Task: Select service negotiation.
Action: Mouse moved to (492, 129)
Screenshot: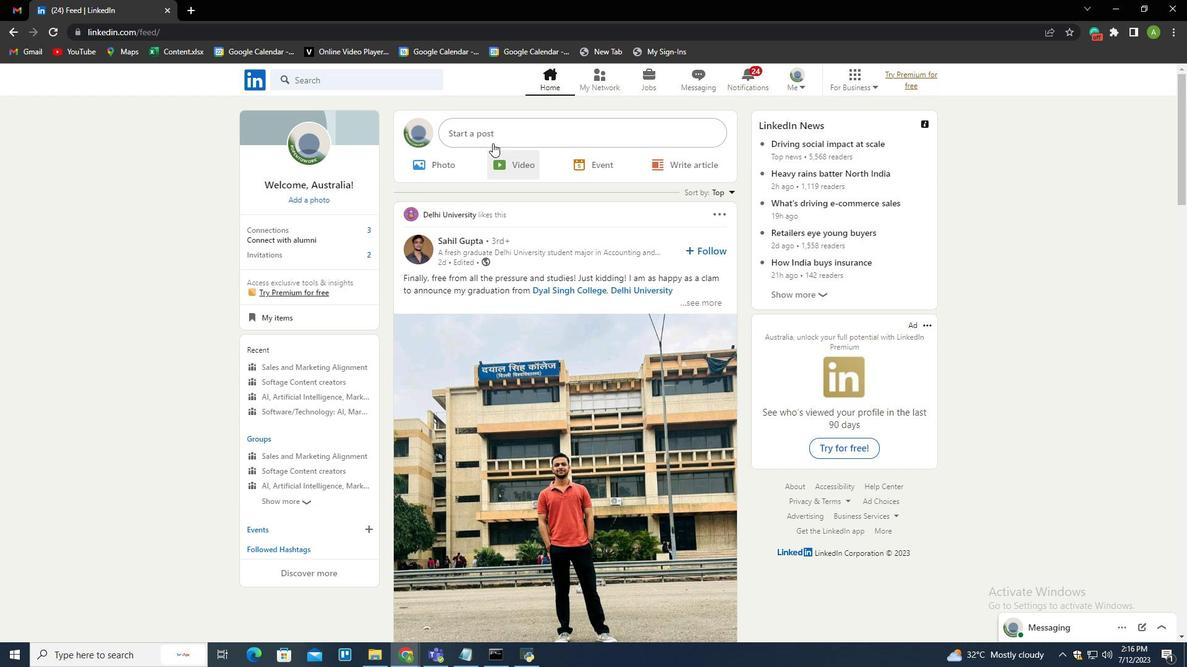 
Action: Mouse pressed left at (492, 129)
Screenshot: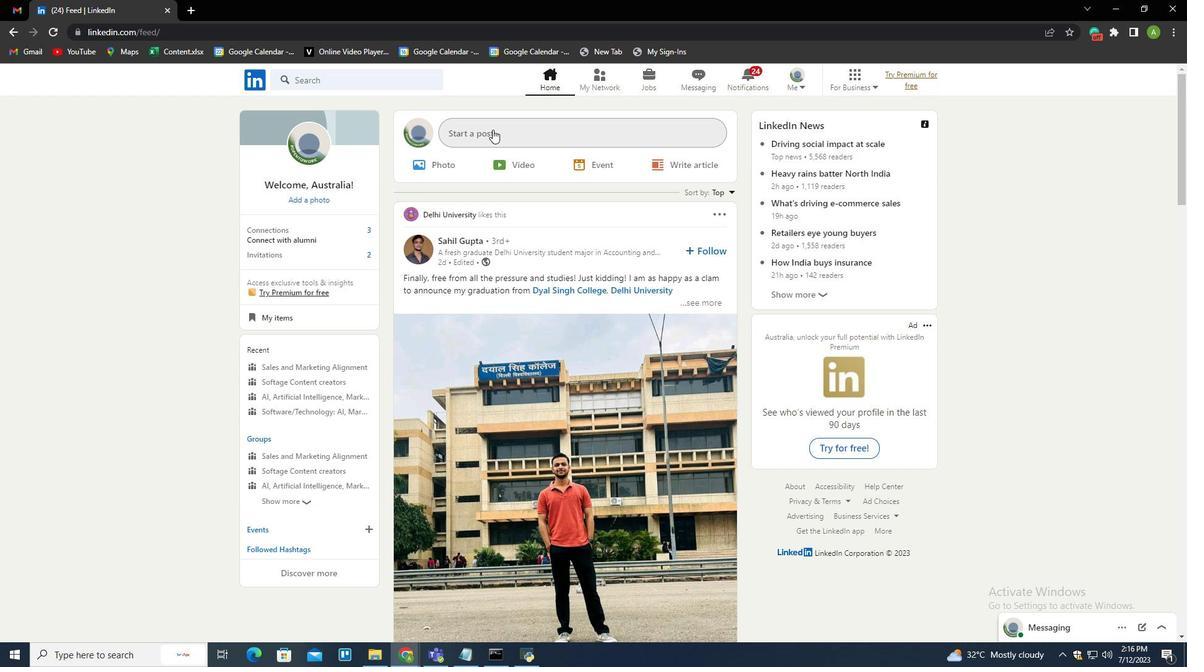 
Action: Mouse moved to (528, 374)
Screenshot: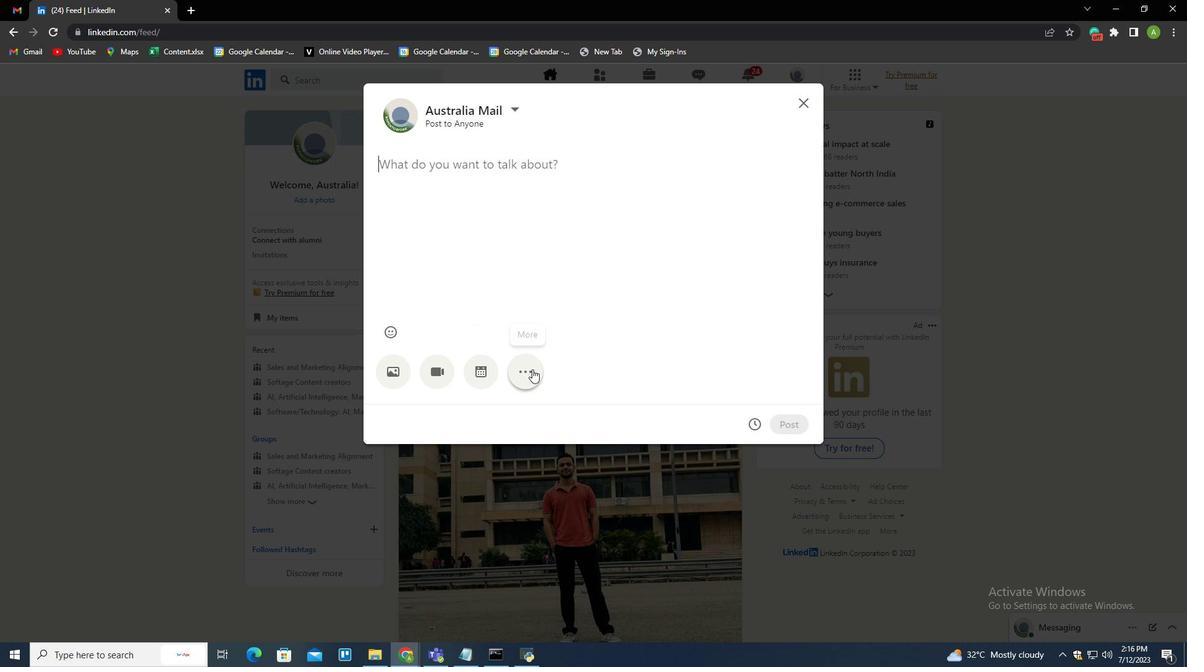 
Action: Mouse pressed left at (528, 374)
Screenshot: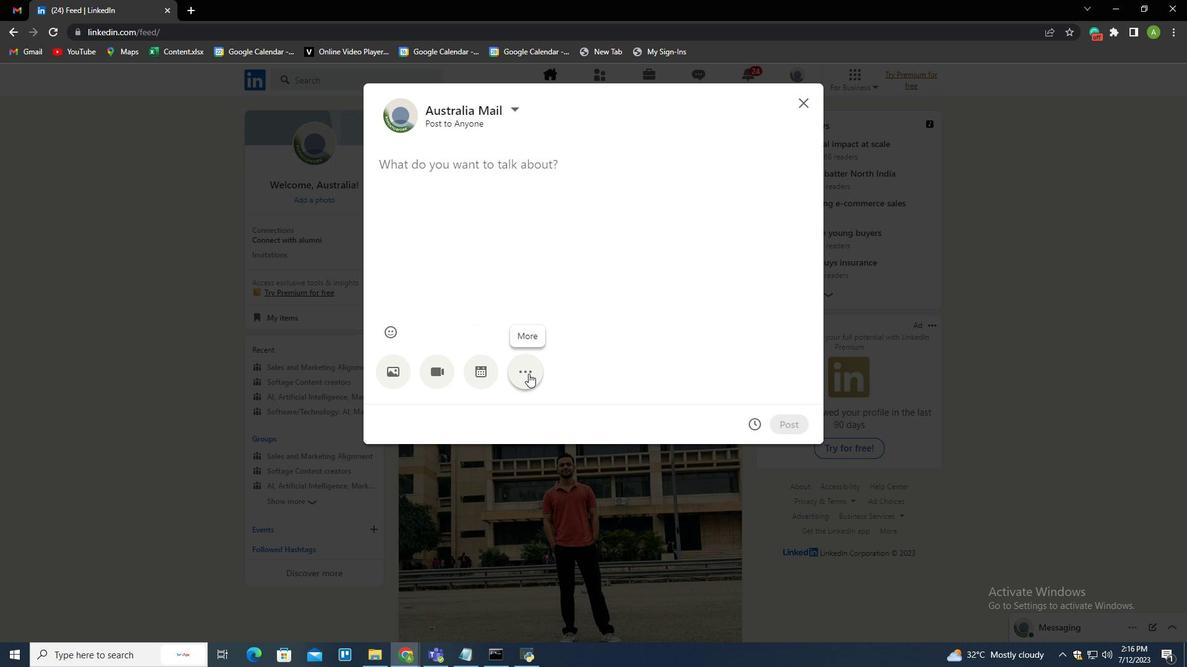 
Action: Mouse moved to (700, 367)
Screenshot: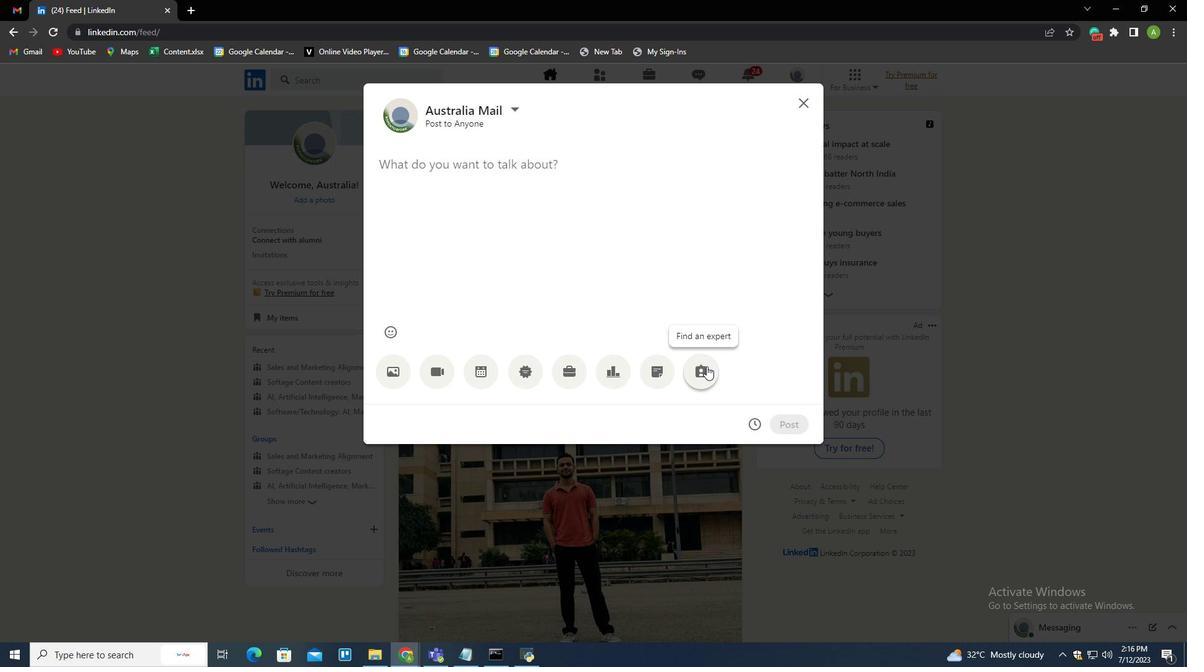 
Action: Mouse pressed left at (700, 367)
Screenshot: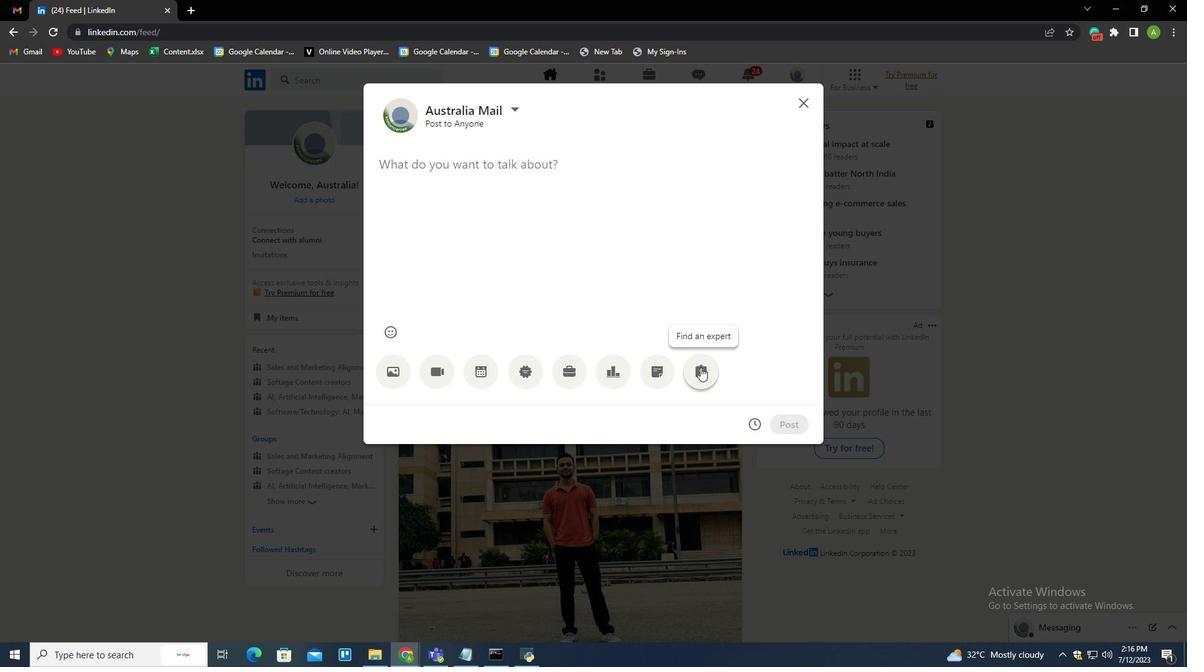 
Action: Mouse moved to (506, 183)
Screenshot: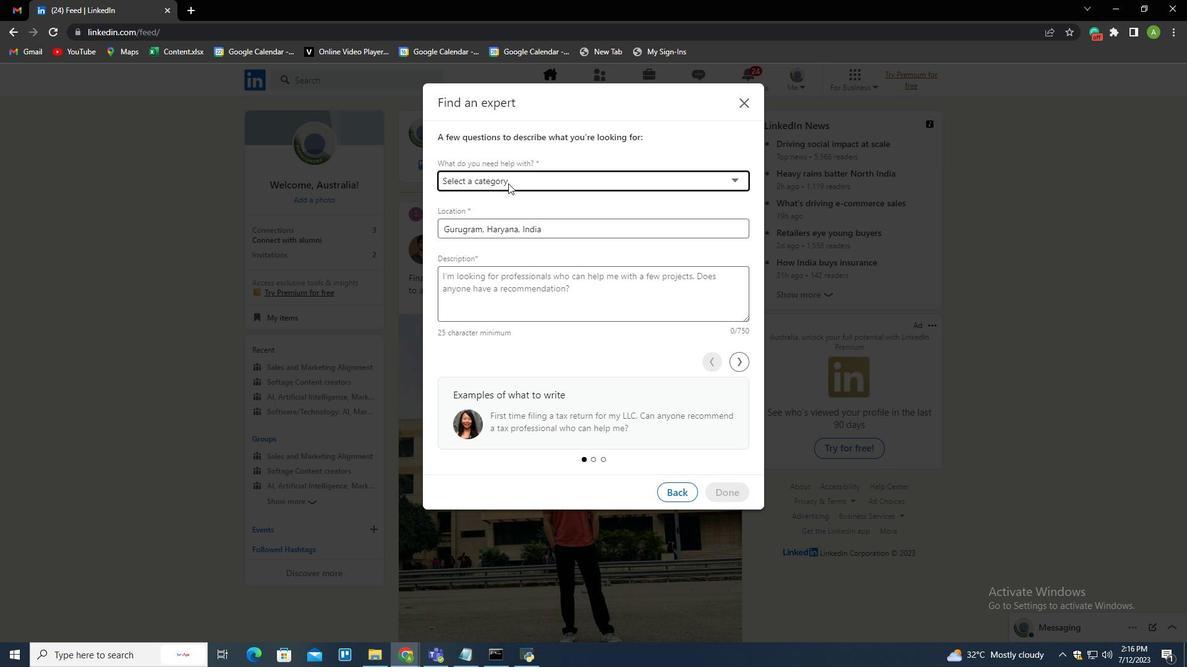 
Action: Mouse pressed left at (506, 183)
Screenshot: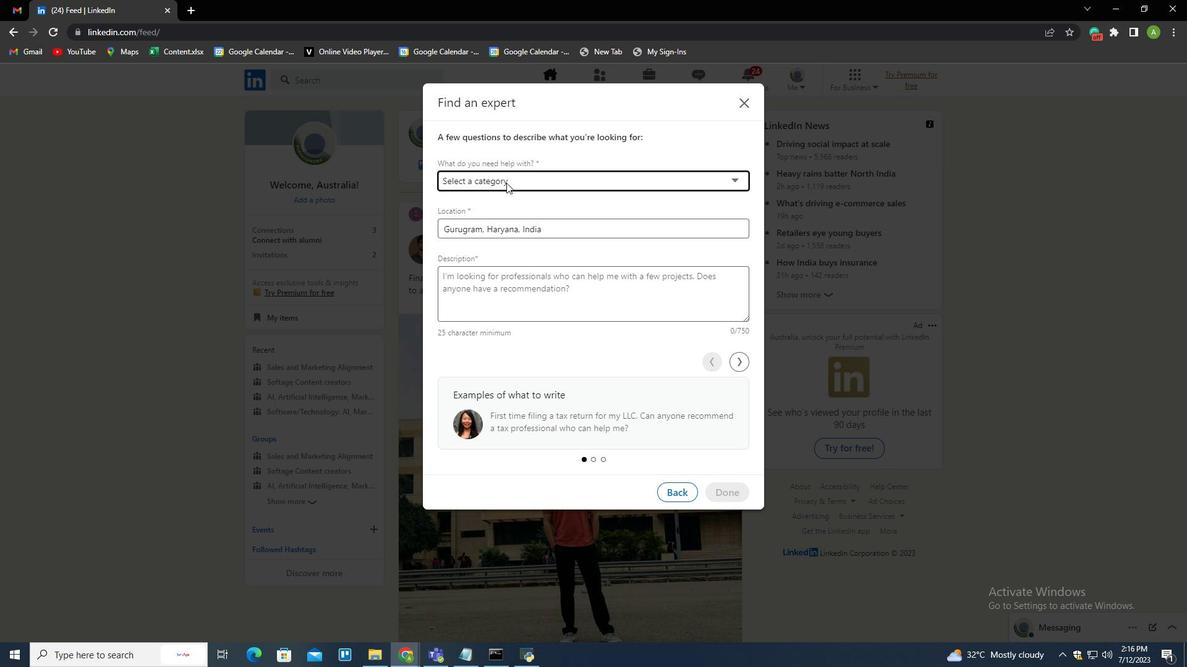 
Action: Mouse moved to (474, 220)
Screenshot: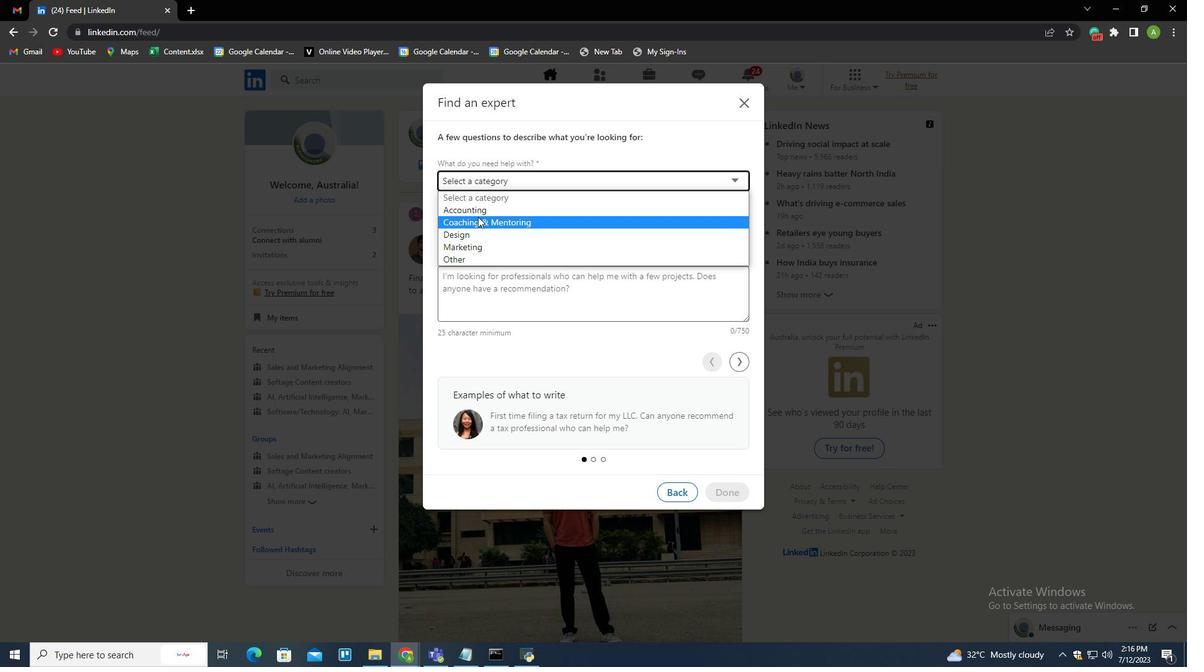 
Action: Mouse pressed left at (474, 220)
Screenshot: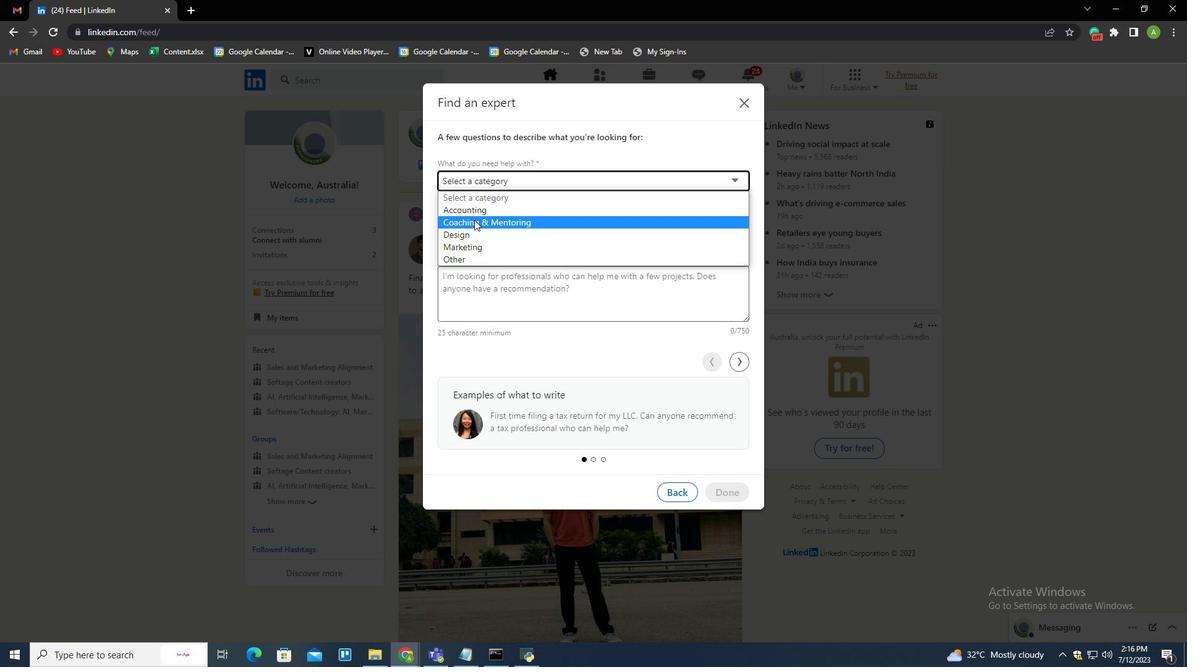 
Action: Mouse moved to (479, 225)
Screenshot: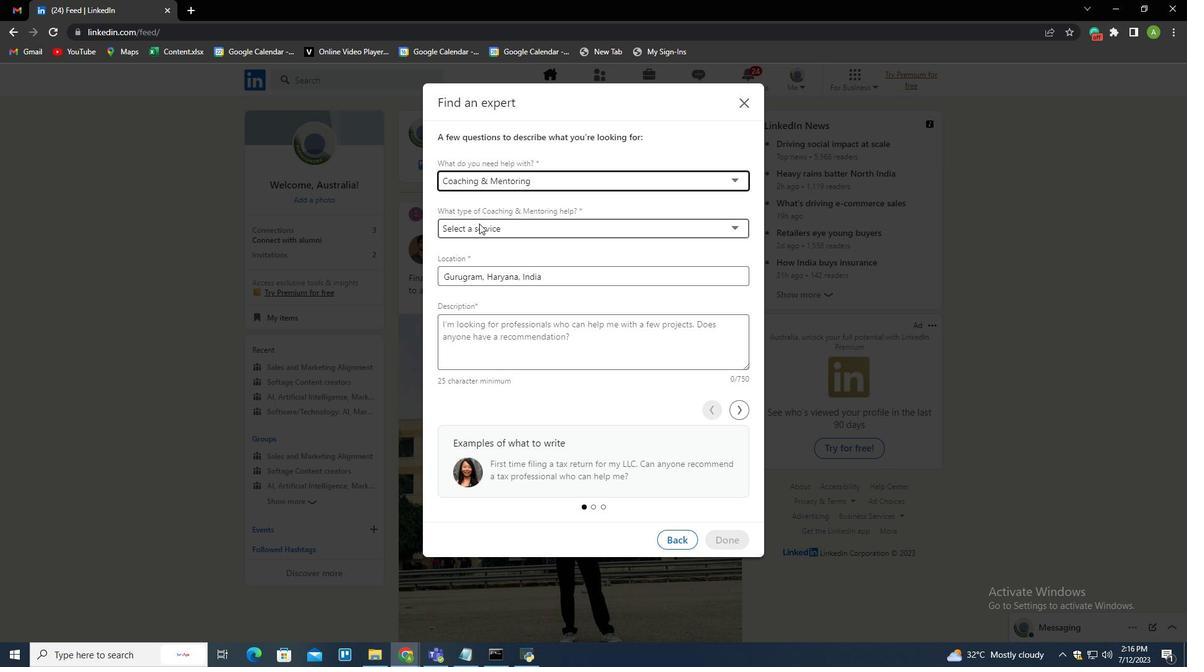 
Action: Mouse pressed left at (479, 225)
Screenshot: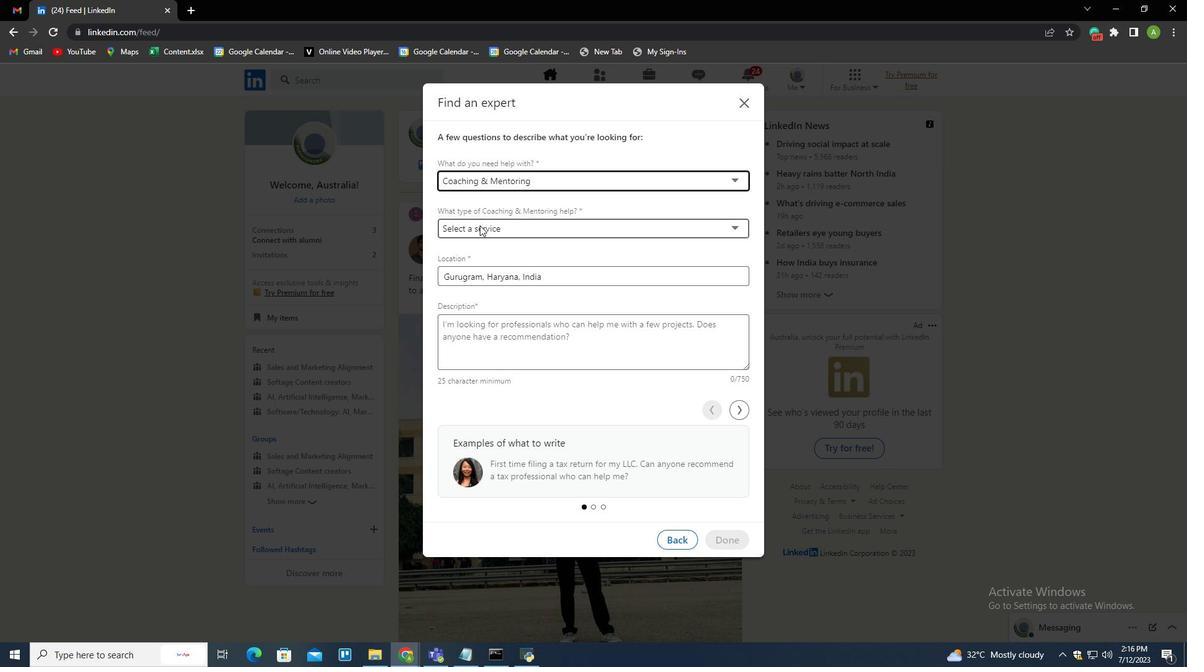 
Action: Mouse moved to (478, 269)
Screenshot: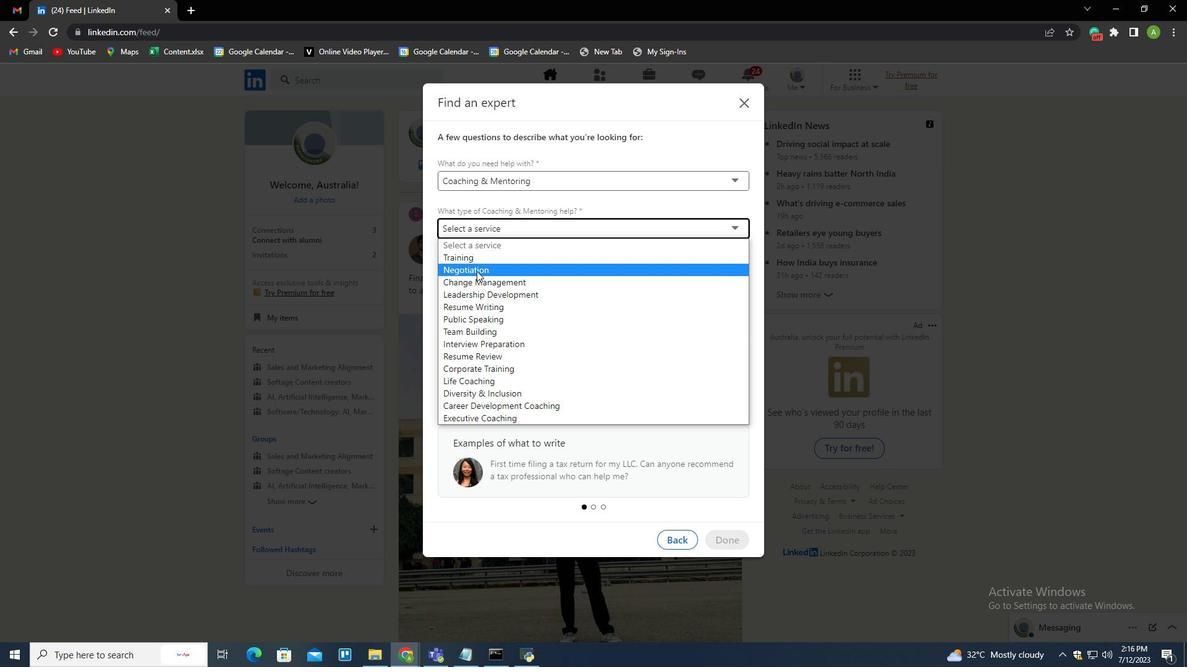 
Action: Mouse pressed left at (478, 269)
Screenshot: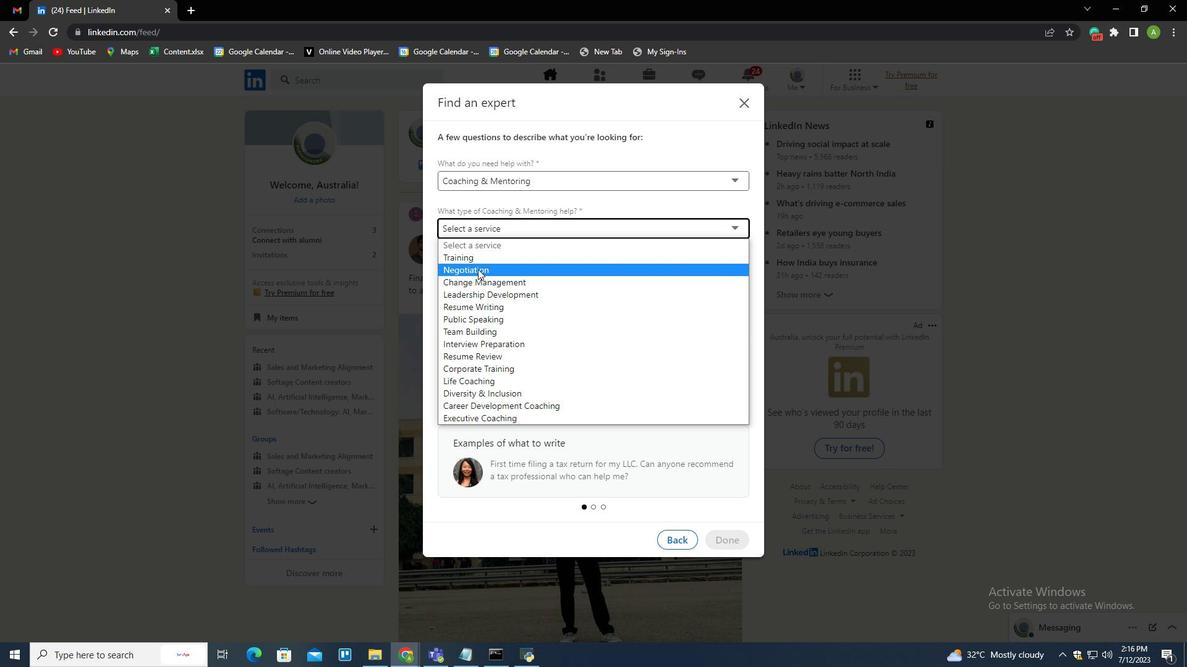 
Action: Mouse moved to (597, 468)
Screenshot: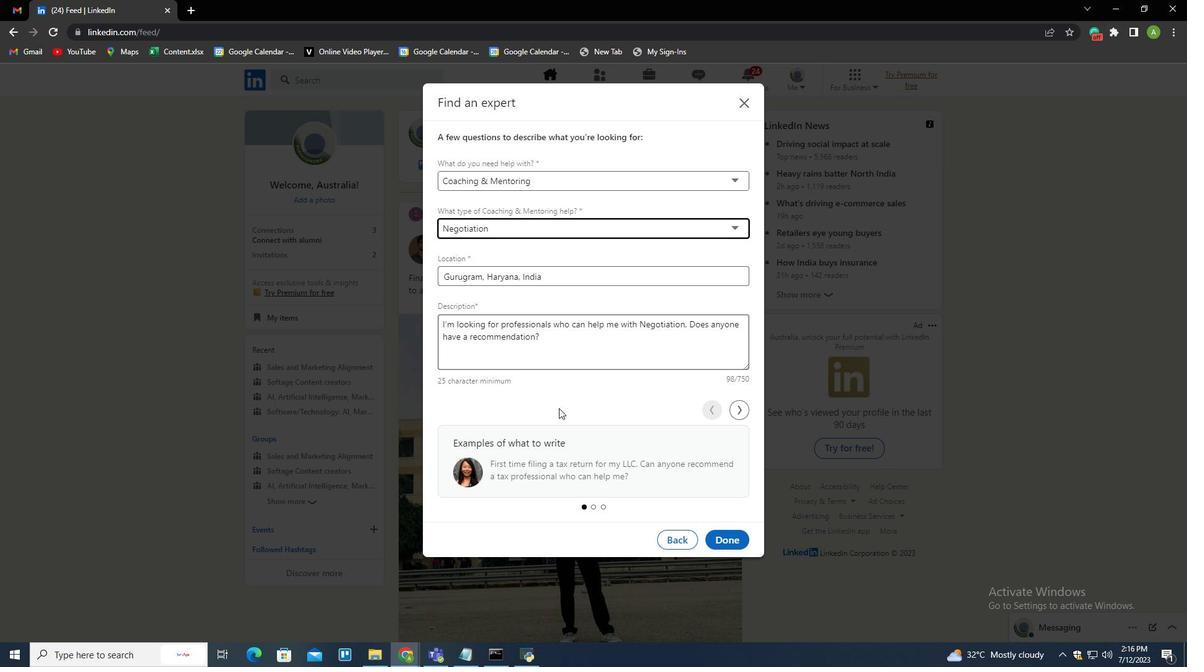 
